 Task: Use Midnite Dialog Medium Effect in this video Movie B.mp4
Action: Mouse moved to (286, 153)
Screenshot: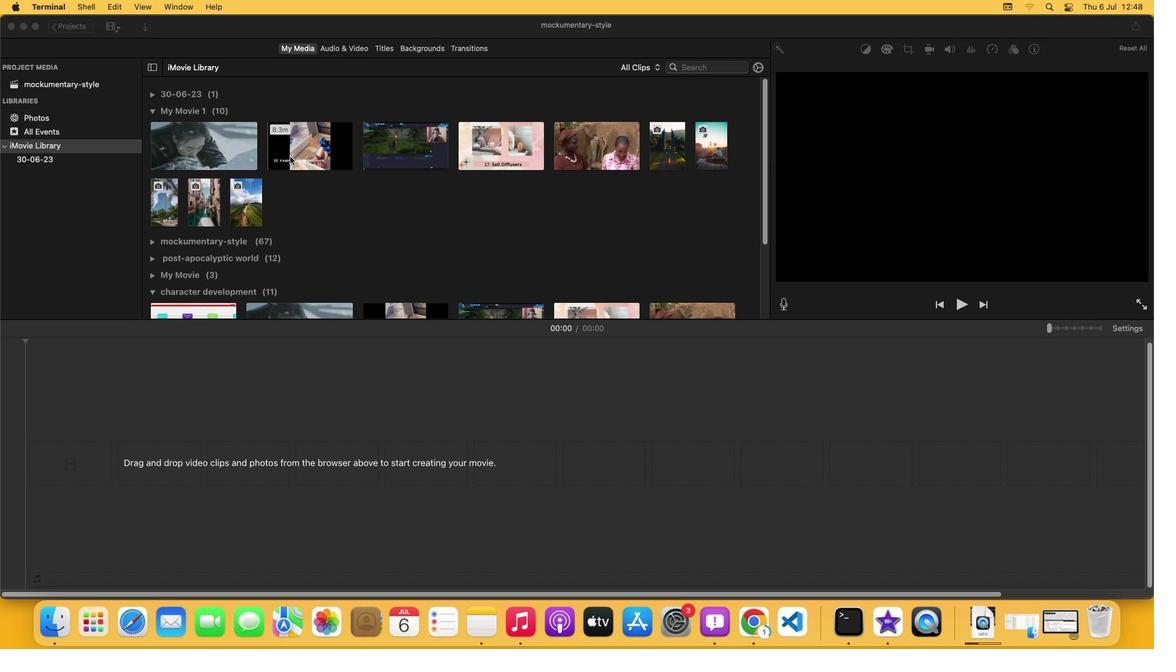 
Action: Mouse pressed left at (286, 153)
Screenshot: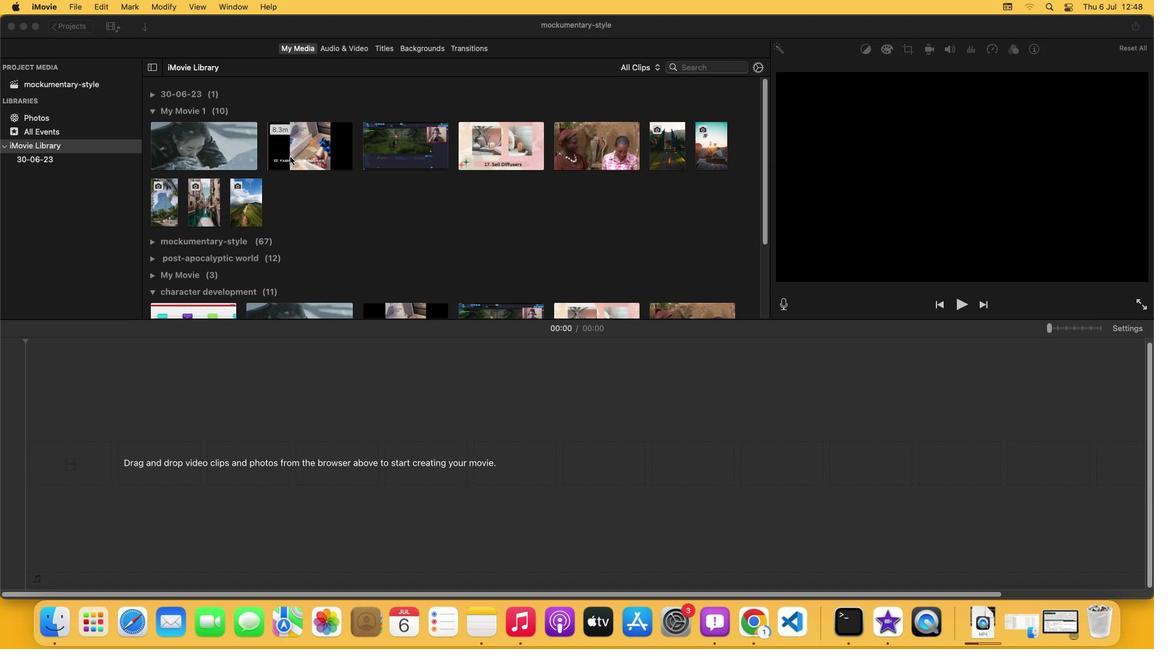 
Action: Mouse moved to (337, 46)
Screenshot: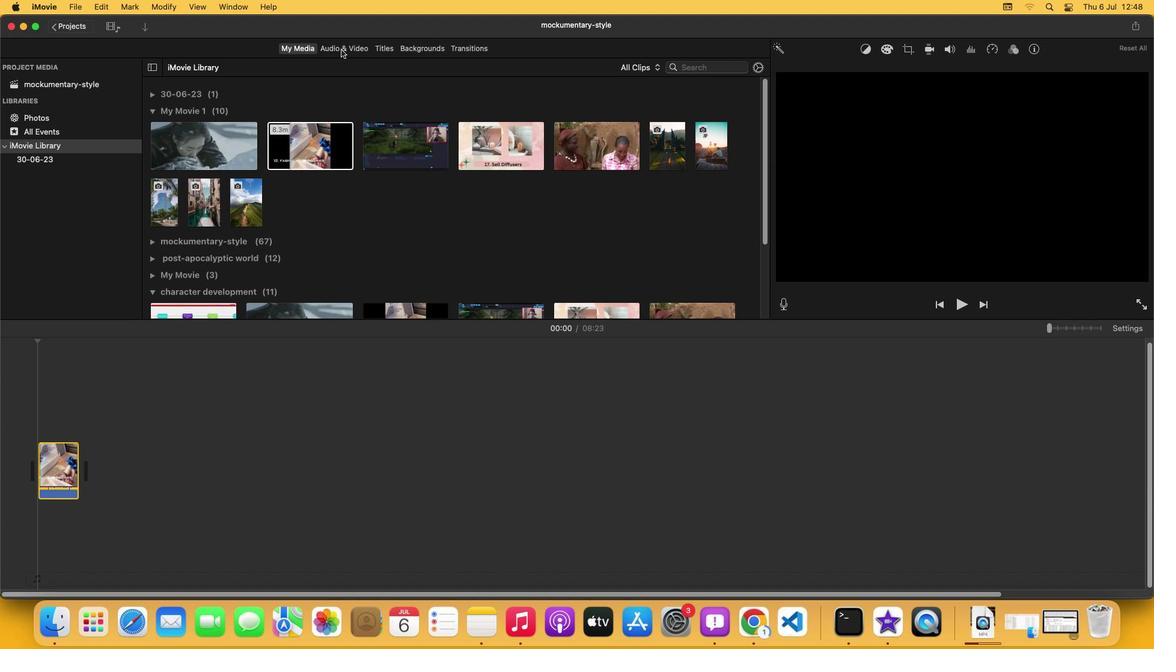 
Action: Mouse pressed left at (337, 46)
Screenshot: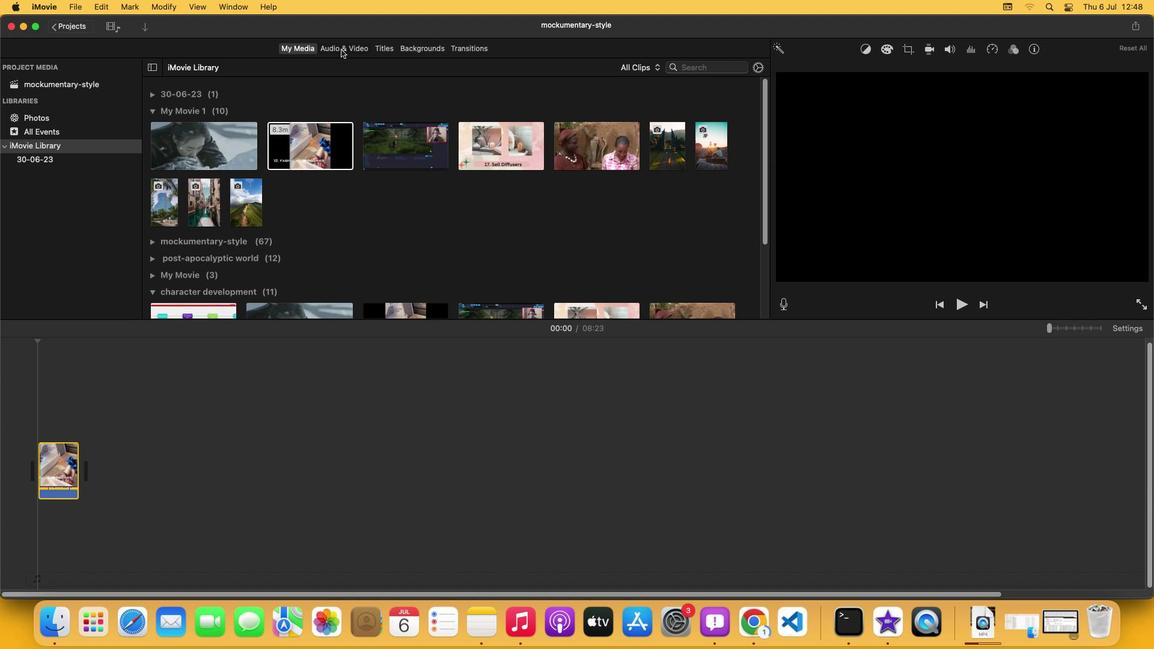 
Action: Mouse moved to (197, 182)
Screenshot: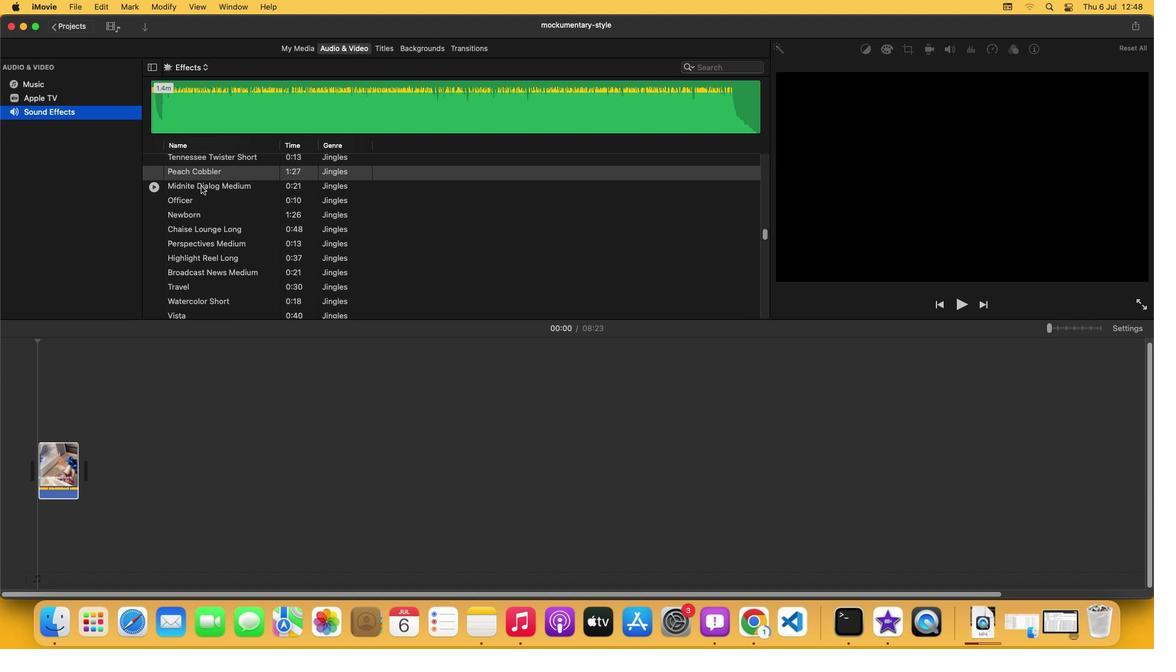 
Action: Mouse pressed left at (197, 182)
Screenshot: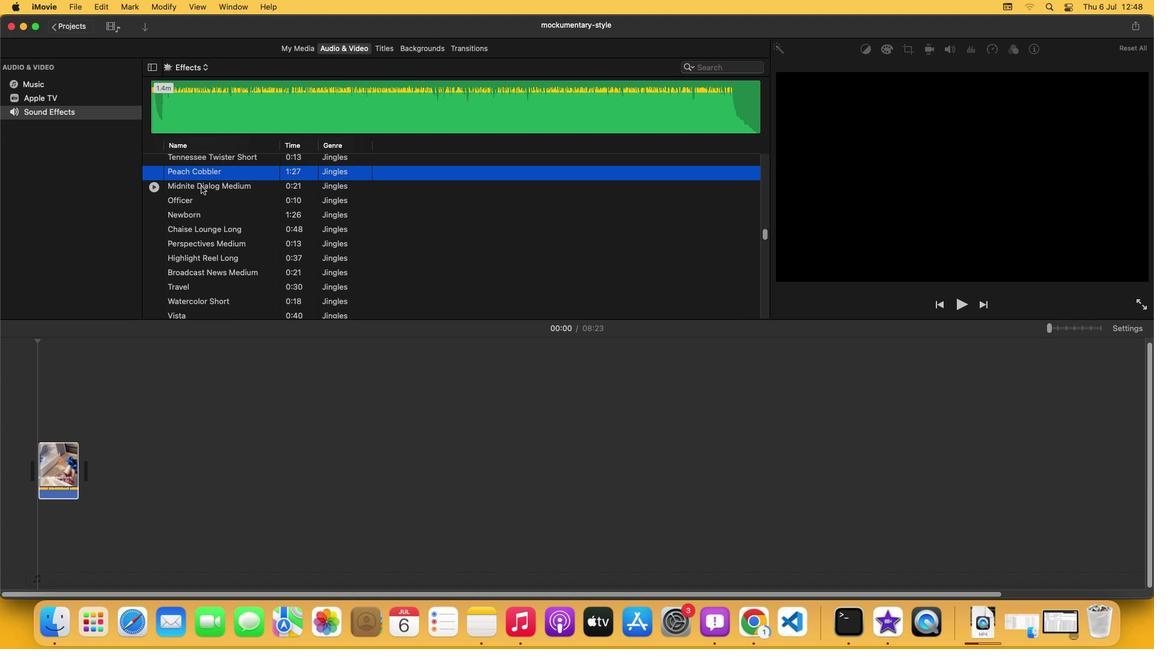 
Action: Mouse moved to (226, 108)
Screenshot: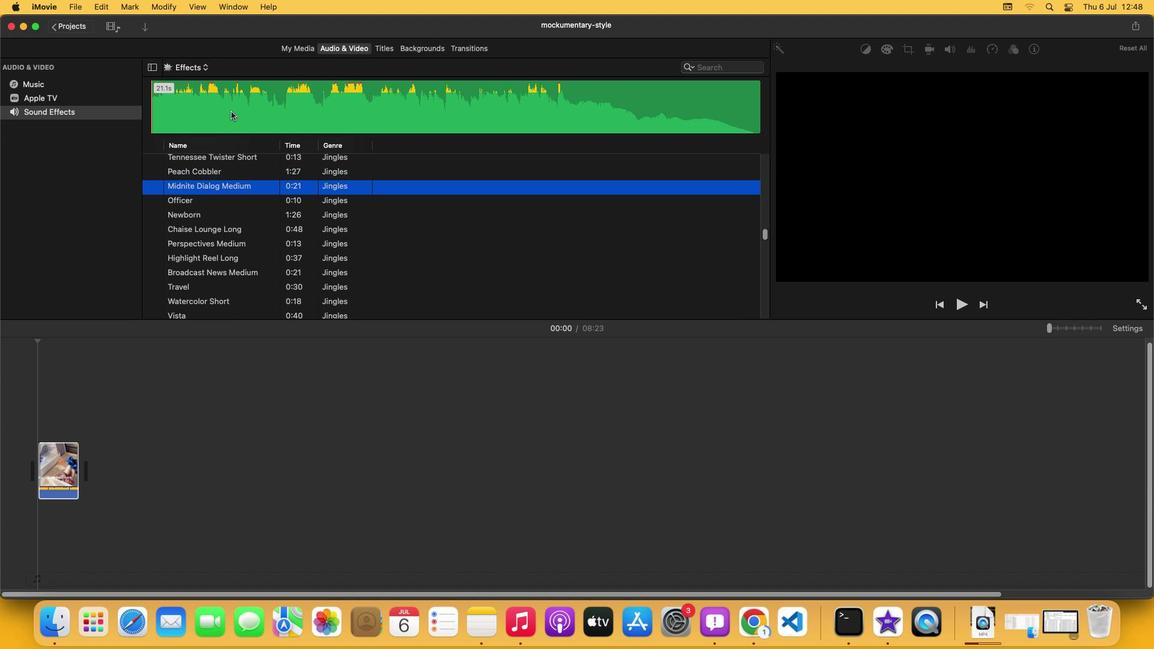 
Action: Mouse pressed left at (226, 108)
Screenshot: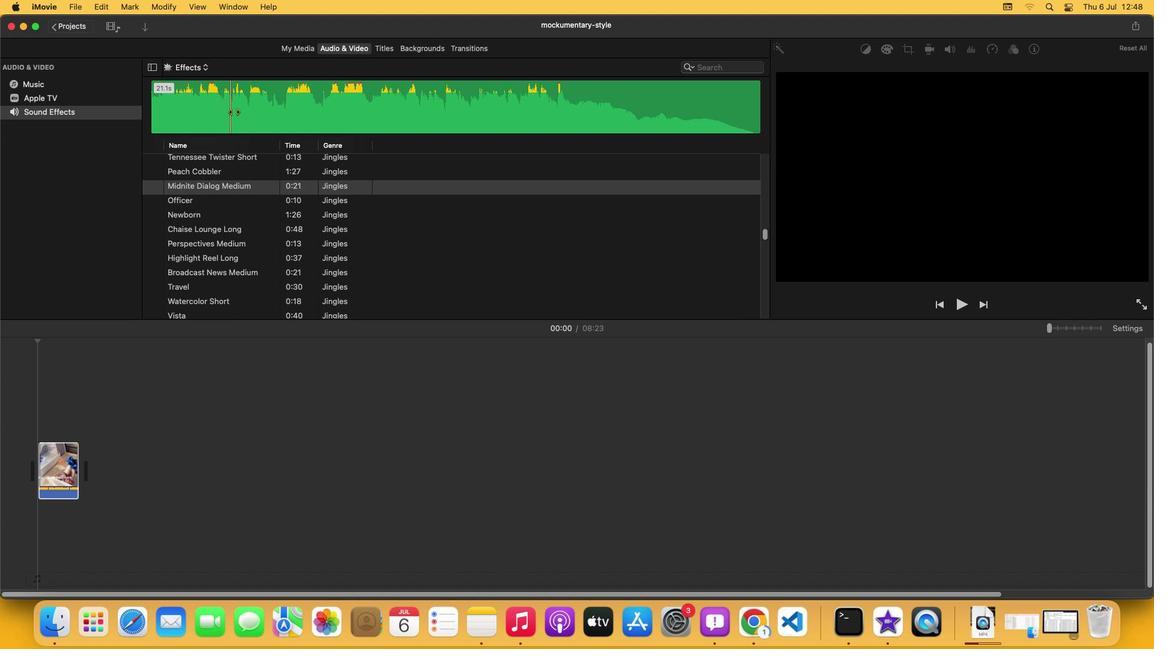 
Action: Mouse moved to (265, 103)
Screenshot: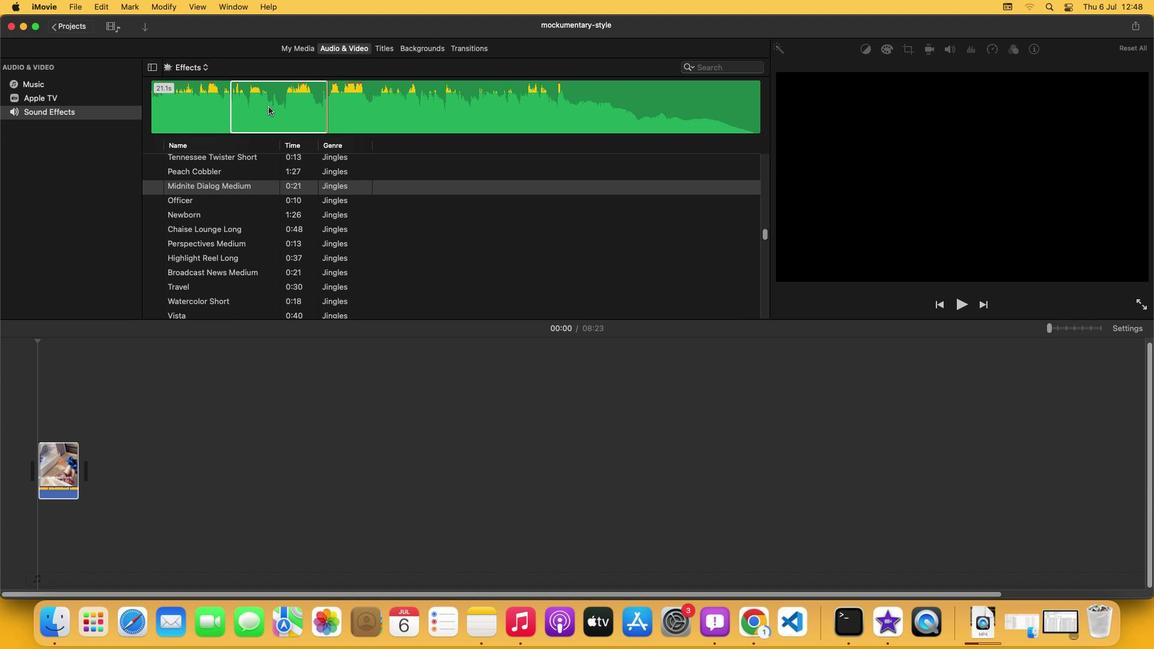 
Action: Mouse pressed left at (265, 103)
Screenshot: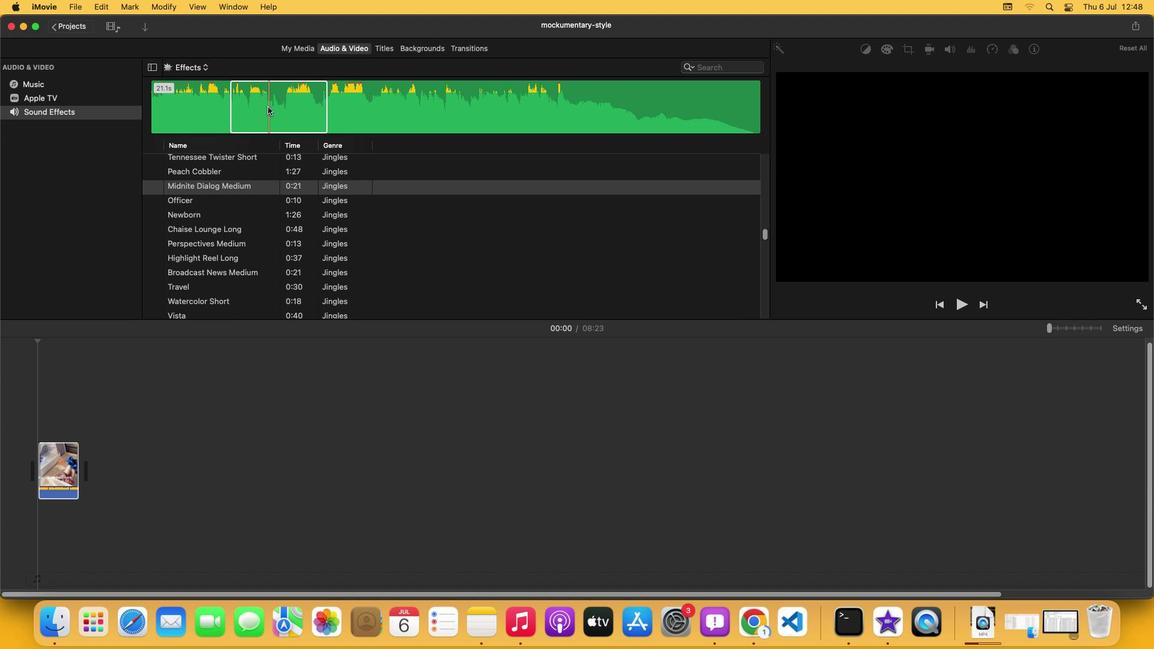 
Action: Mouse moved to (131, 511)
Screenshot: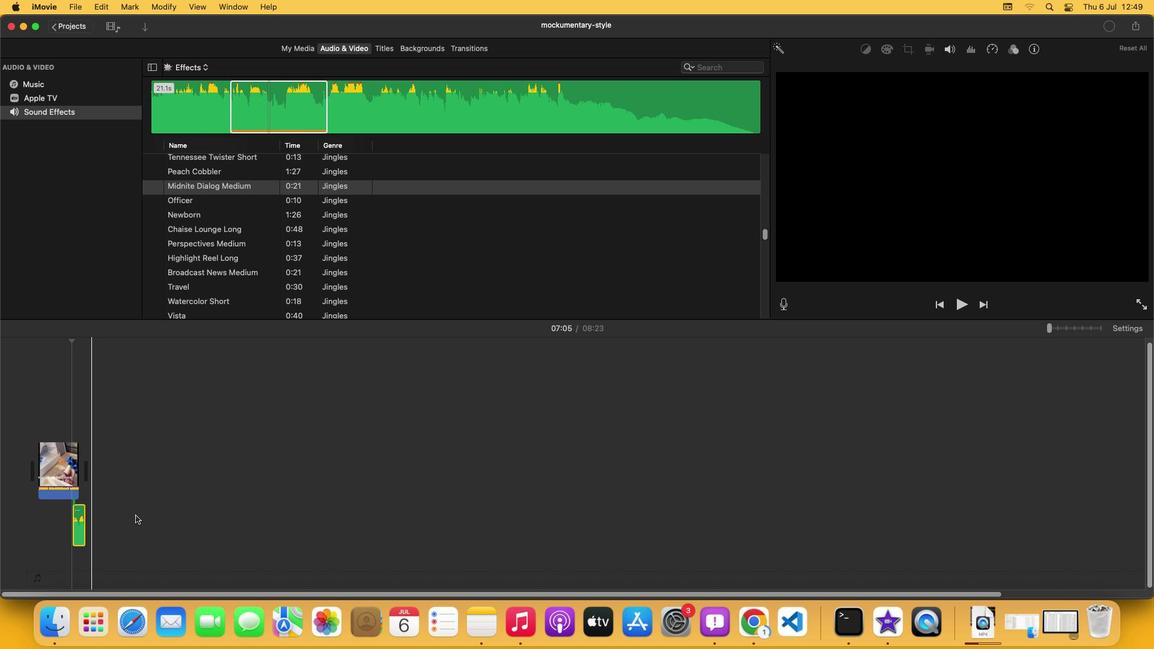 
